 Task: Create New Customer with Customer Name: The Bon-Ton, Billing Address Line1: 4290 Crim Lane, Billing Address Line2:  Underhill, Billing Address Line3:  Vermont 05489, Cell Number: 305-245-4095
Action: Mouse moved to (200, 38)
Screenshot: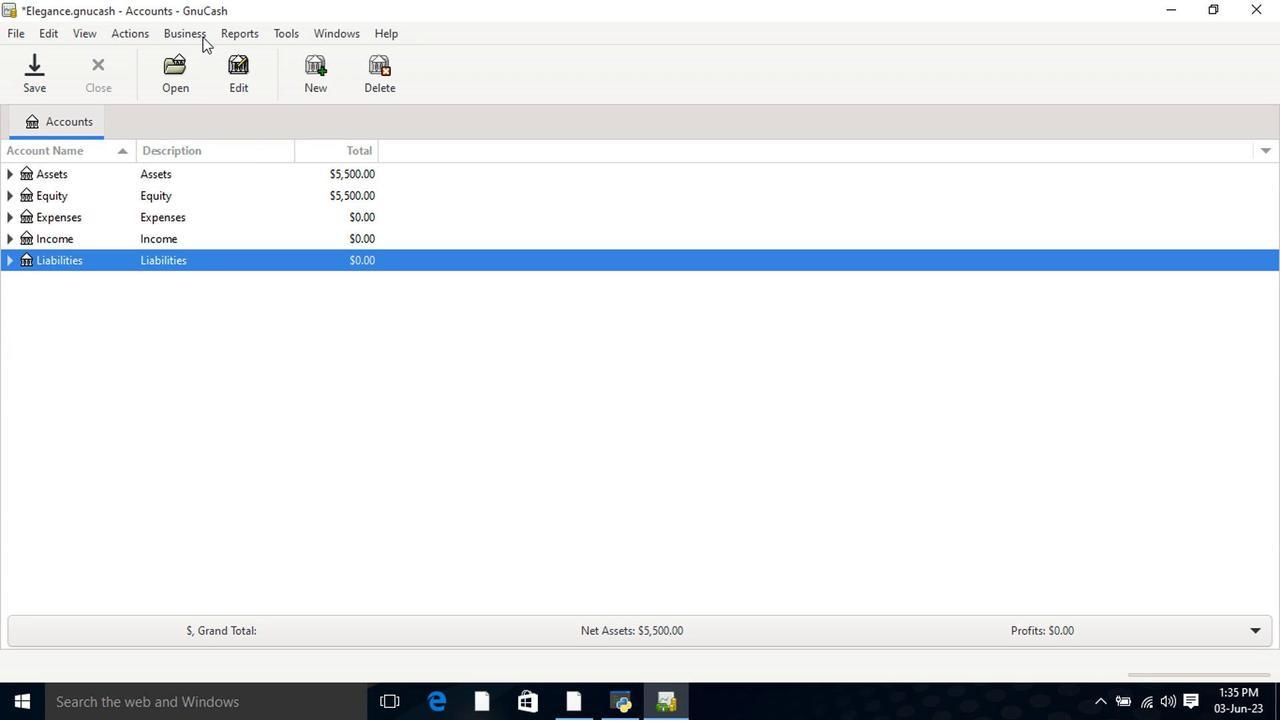 
Action: Mouse pressed left at (200, 38)
Screenshot: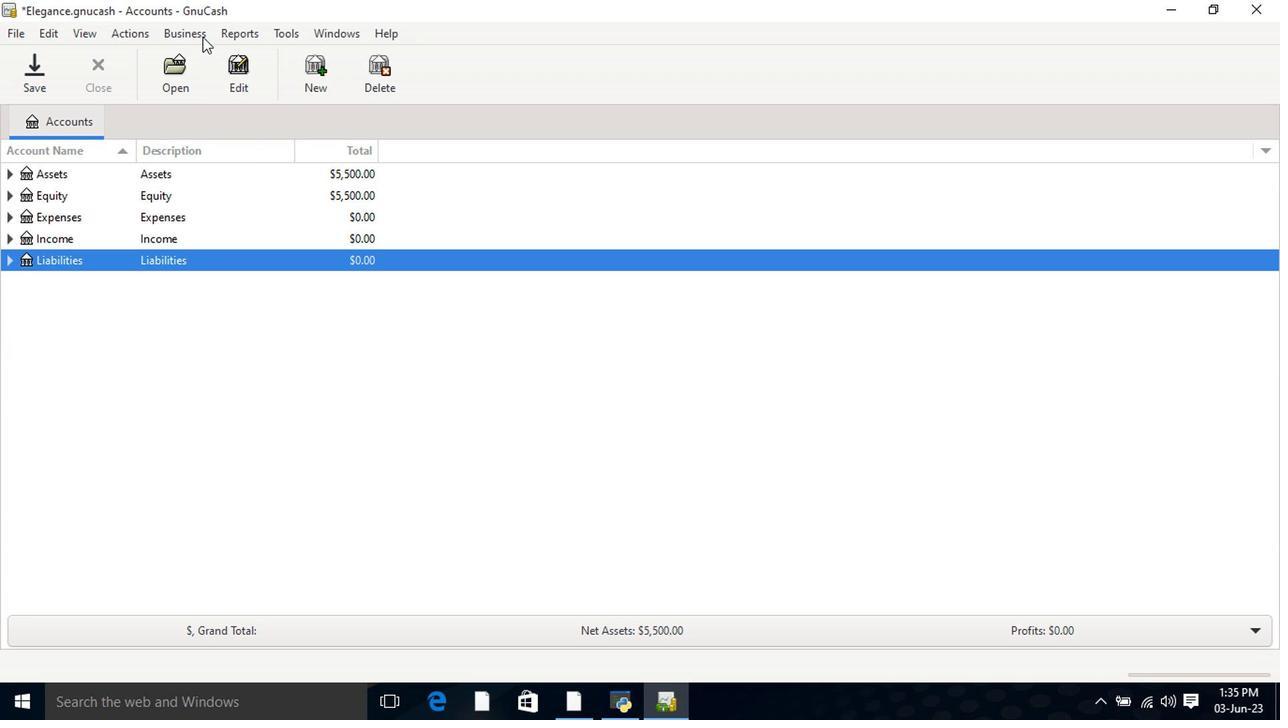 
Action: Mouse moved to (202, 52)
Screenshot: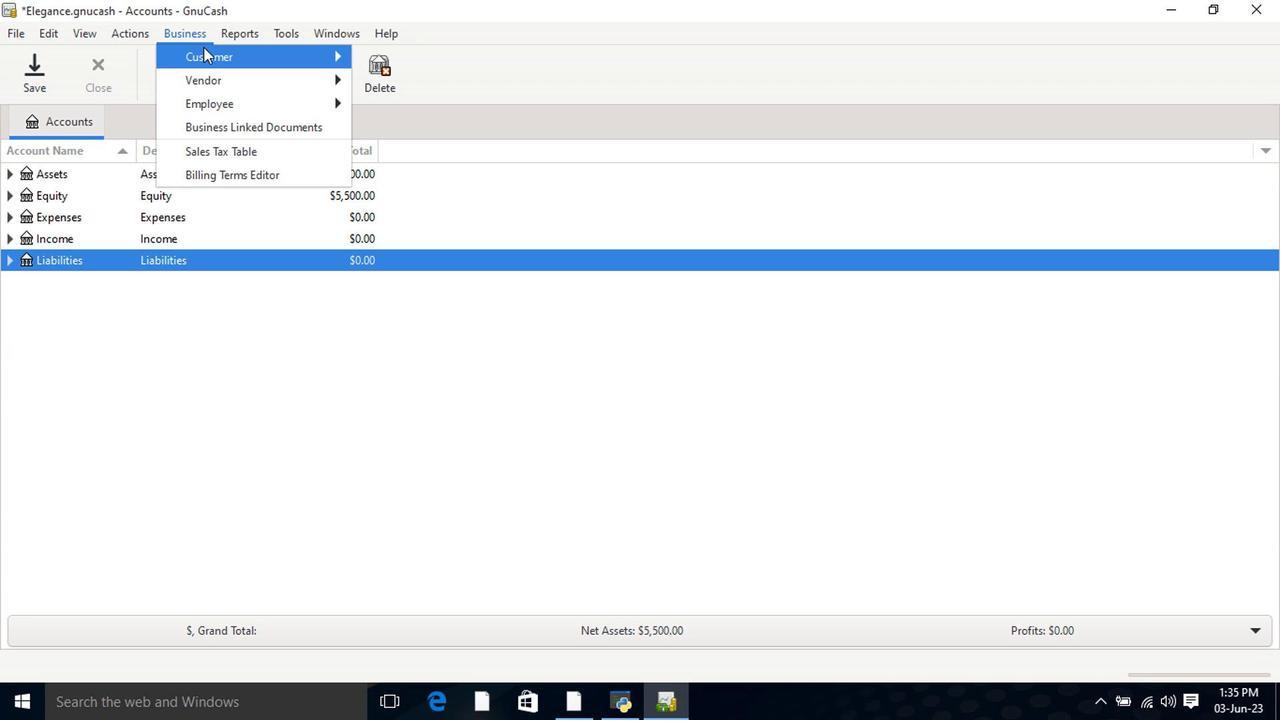 
Action: Mouse pressed left at (202, 52)
Screenshot: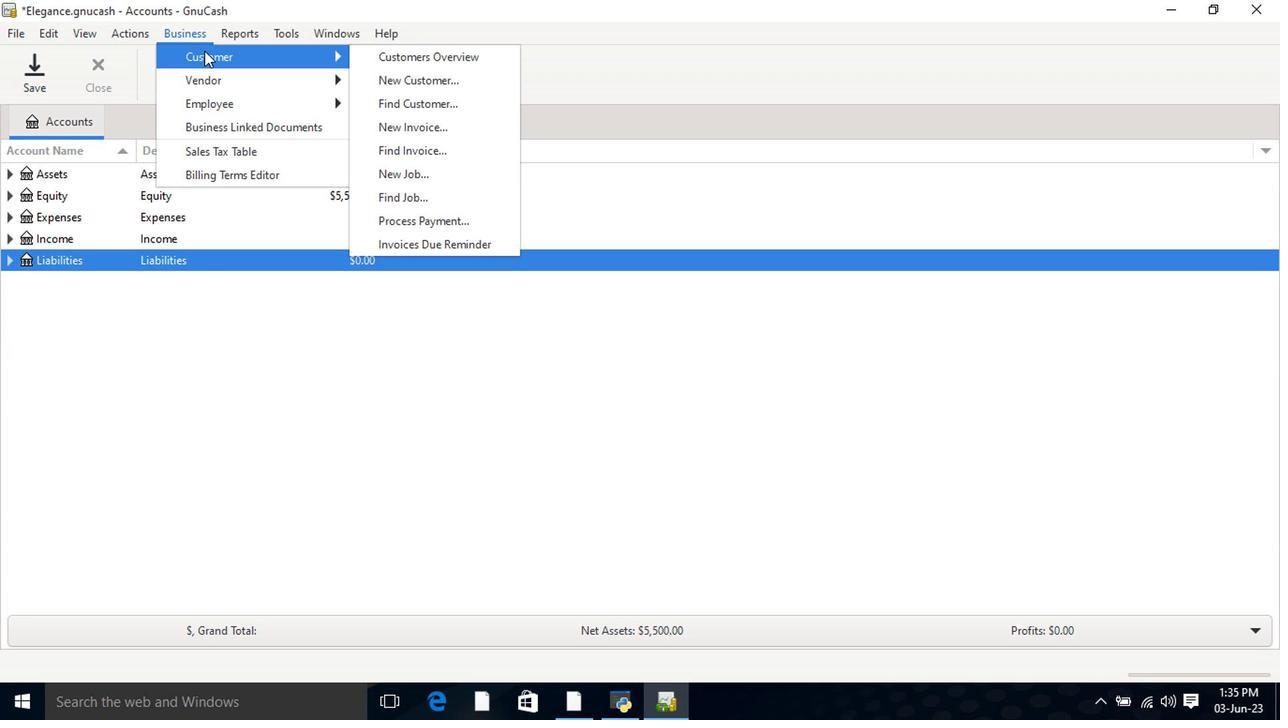 
Action: Mouse moved to (383, 84)
Screenshot: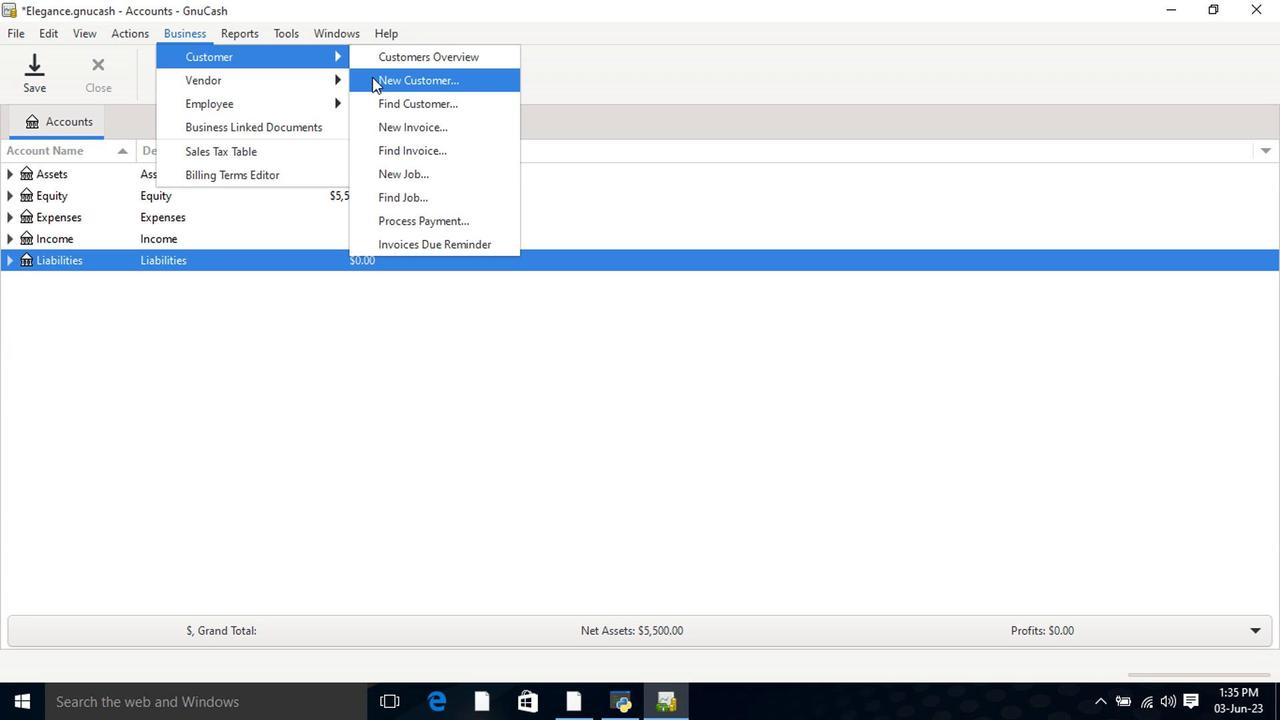 
Action: Mouse pressed left at (383, 84)
Screenshot: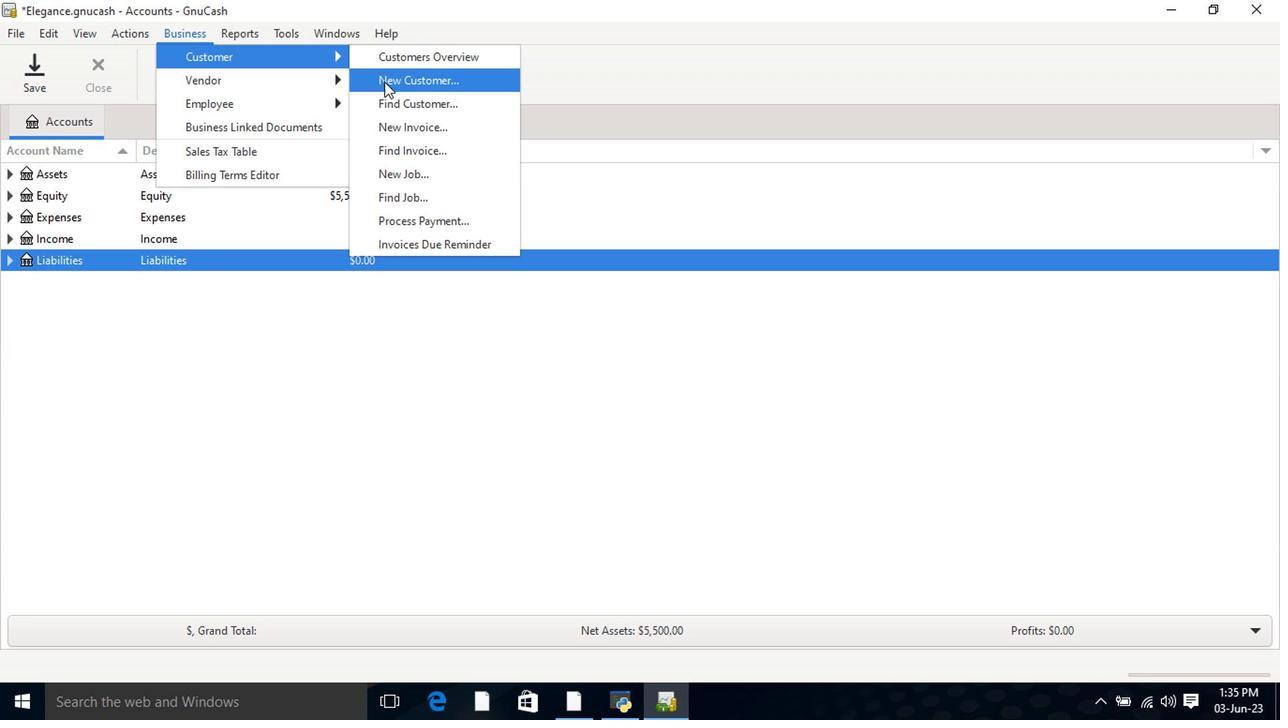 
Action: Mouse moved to (638, 210)
Screenshot: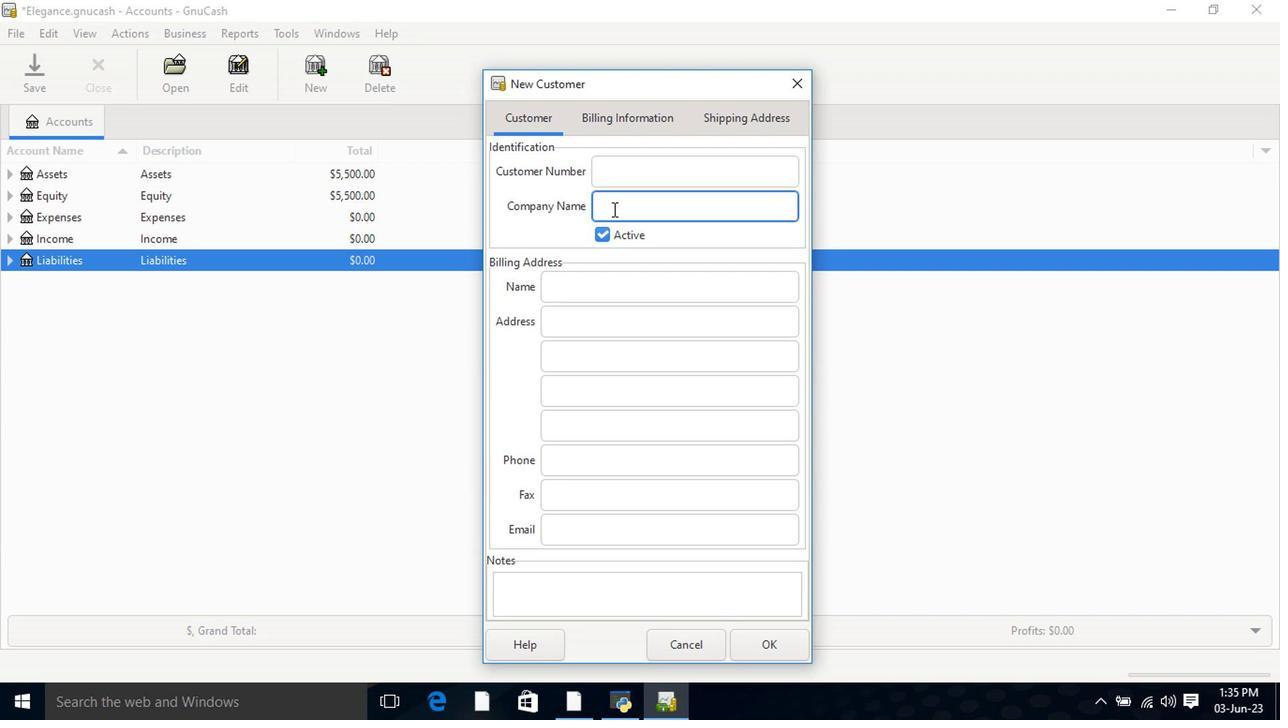 
Action: Key pressed <Key.shift>The<Key.space><Key.shift>Bon-<Key.shift>Ton<Key.tab><Key.tab><Key.tab>4290<Key.space><Key.shift>Crim<Key.space><Key.shift>Lane<Key.tab><Key.shift>underhill<Key.home><Key.shift><Key.right><Key.shift>U<Key.tab><Key.shift>Vermont<Key.space>05489<Key.tab><Key.tab>305-245-4095
Screenshot: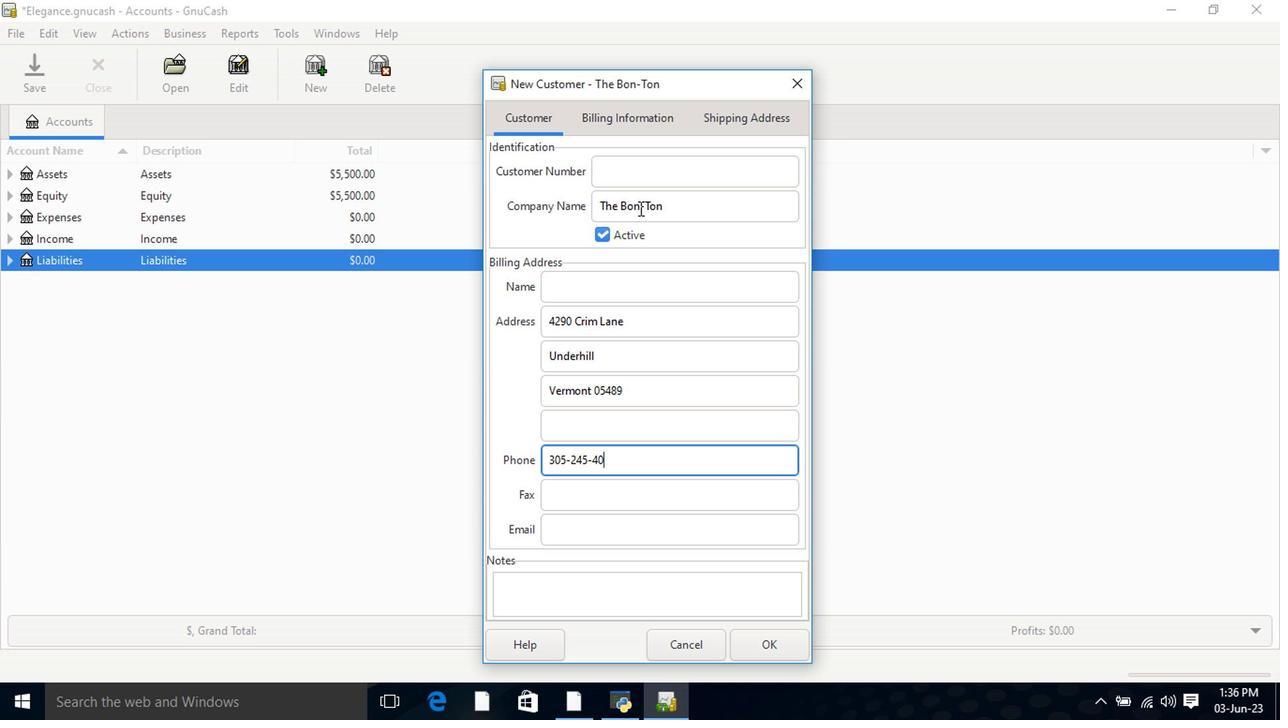 
Action: Mouse moved to (624, 115)
Screenshot: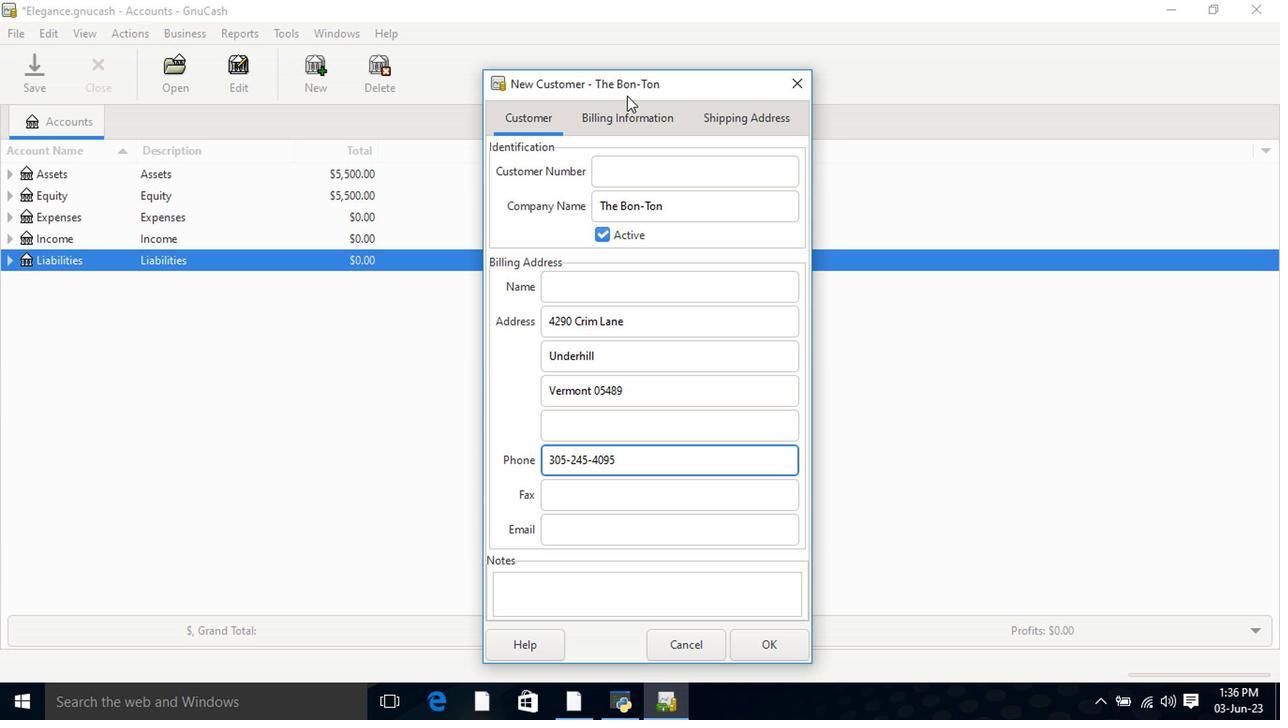 
Action: Mouse pressed left at (624, 115)
Screenshot: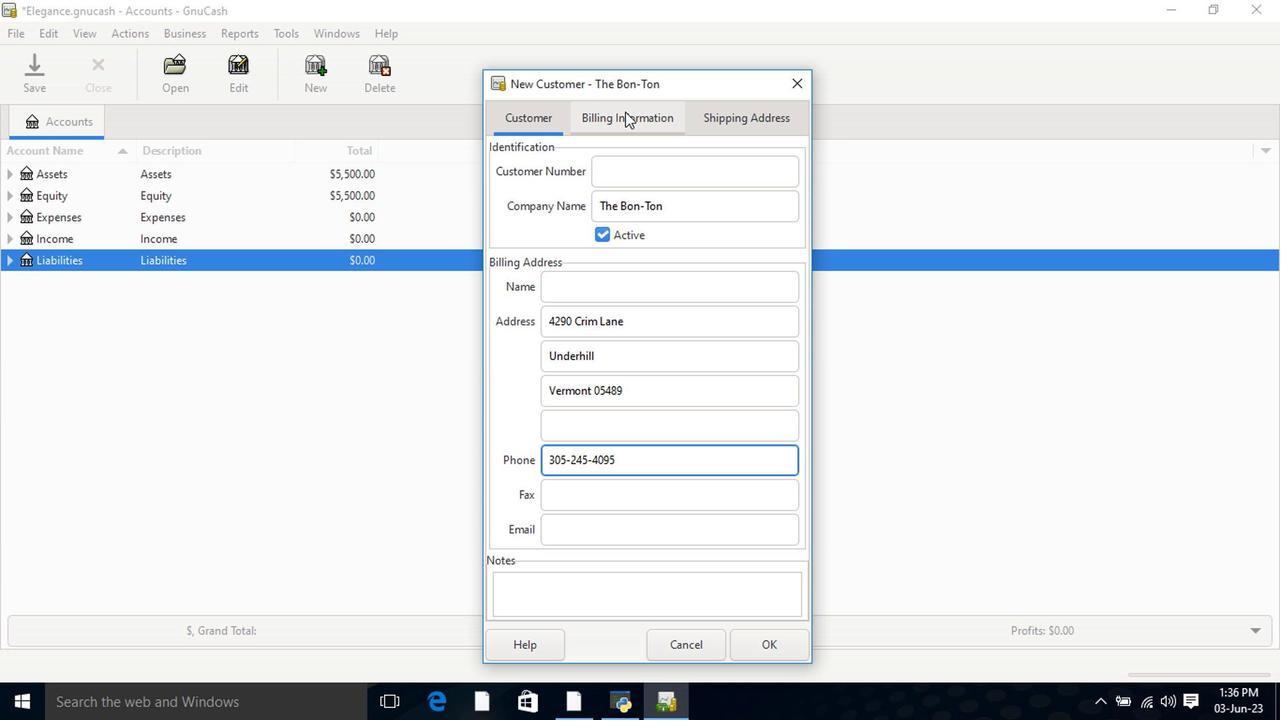 
Action: Mouse moved to (720, 126)
Screenshot: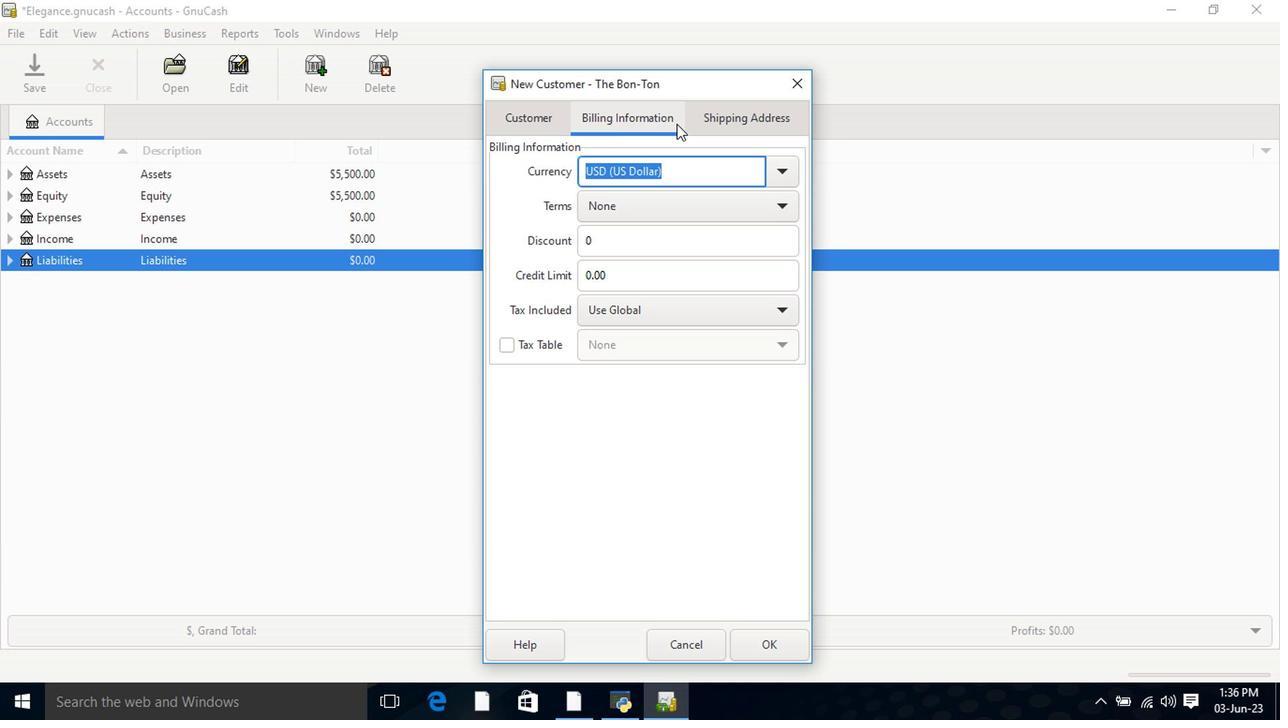 
Action: Mouse pressed left at (720, 126)
Screenshot: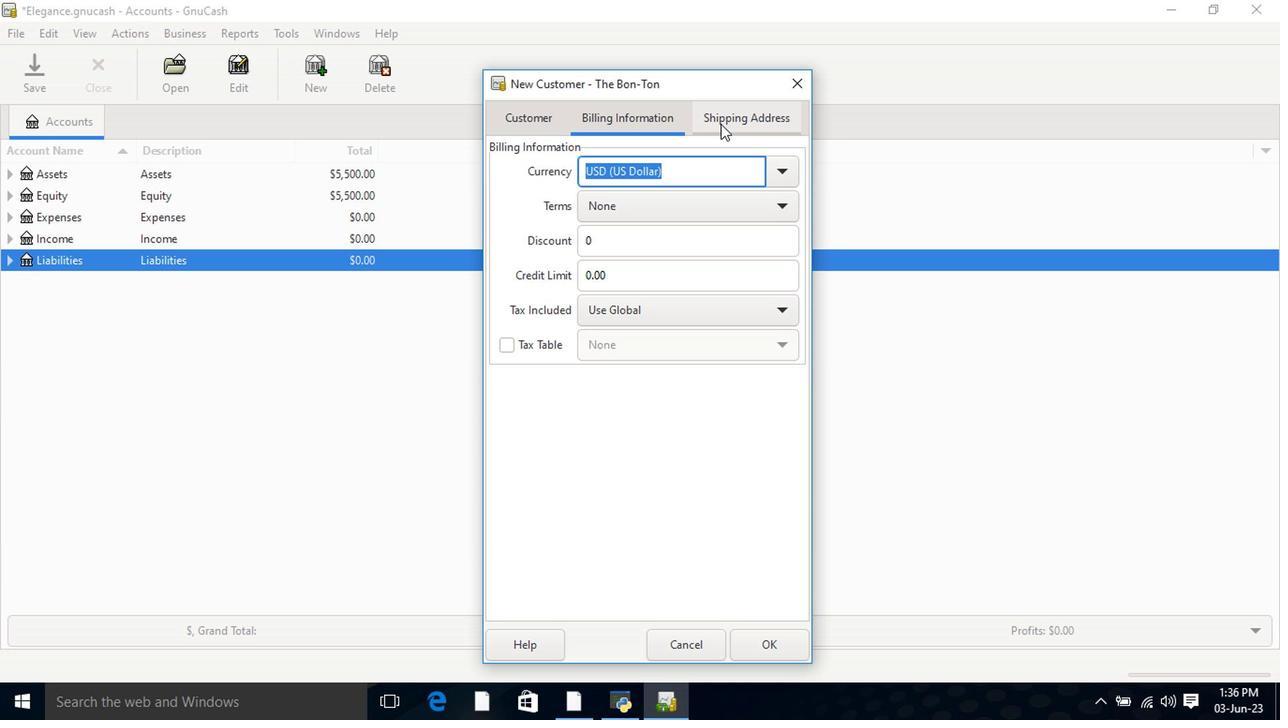 
Action: Mouse moved to (758, 644)
Screenshot: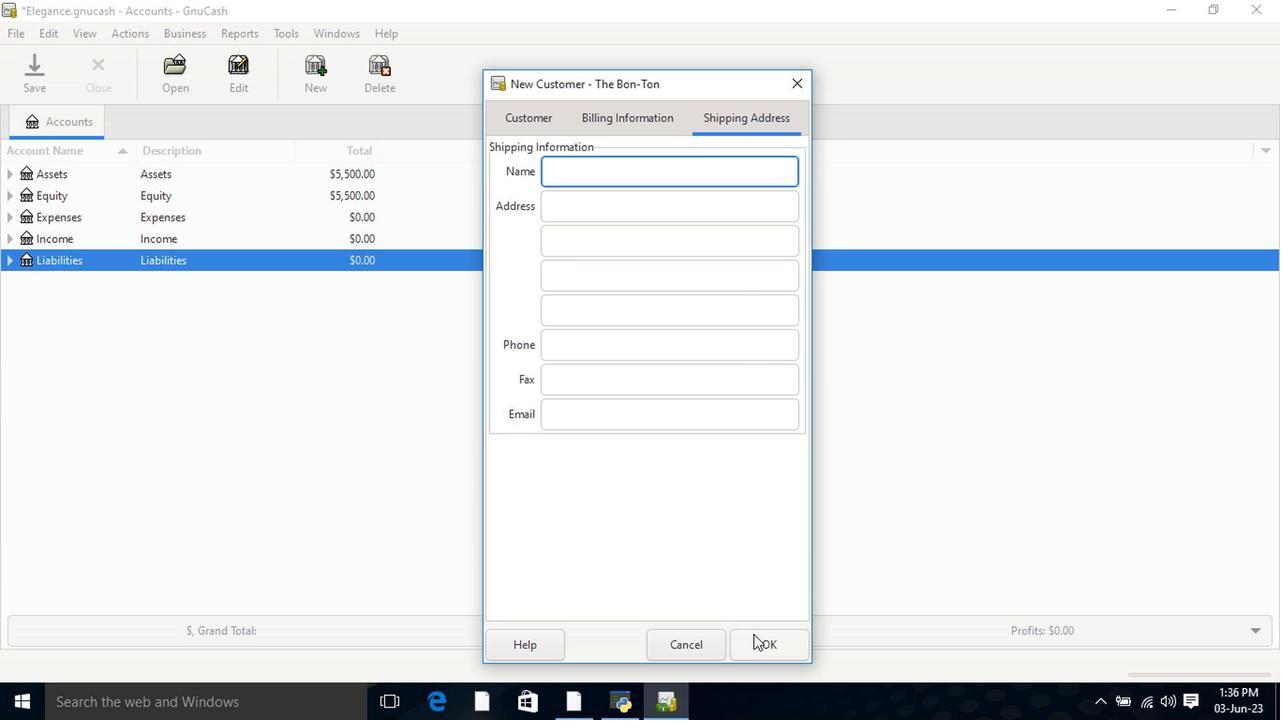 
Action: Mouse pressed left at (758, 644)
Screenshot: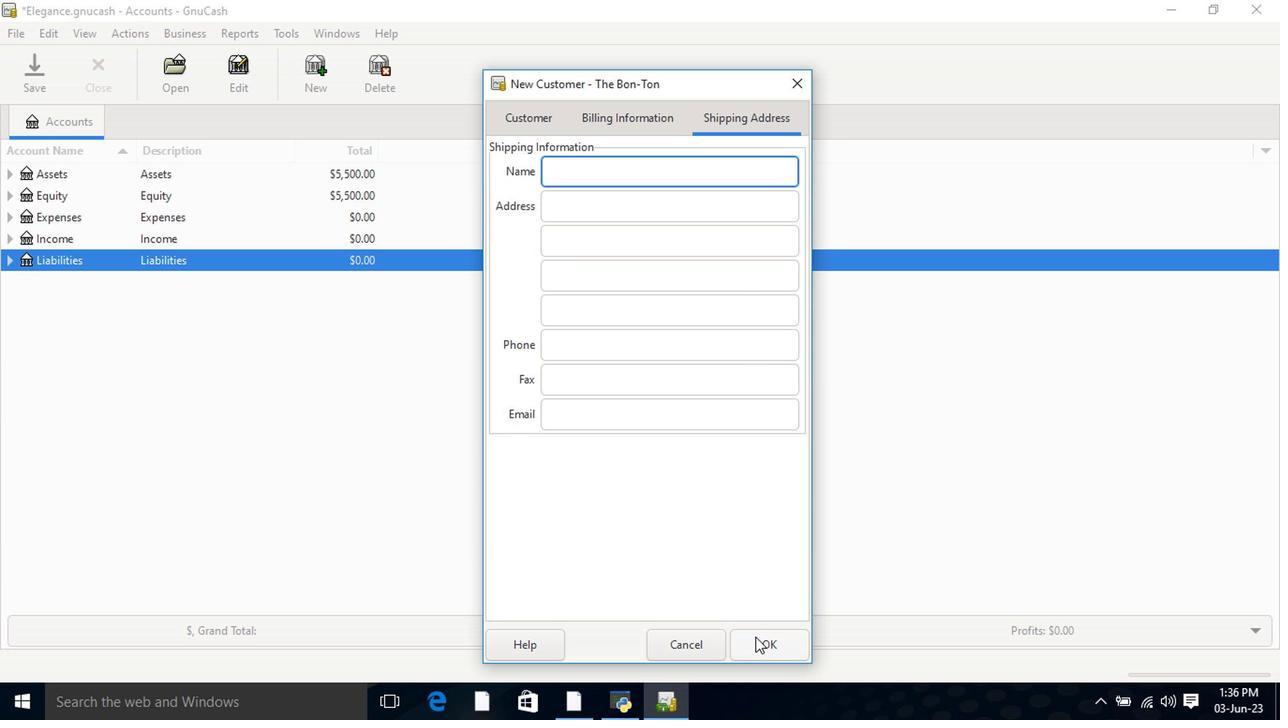 
Action: Mouse moved to (716, 482)
Screenshot: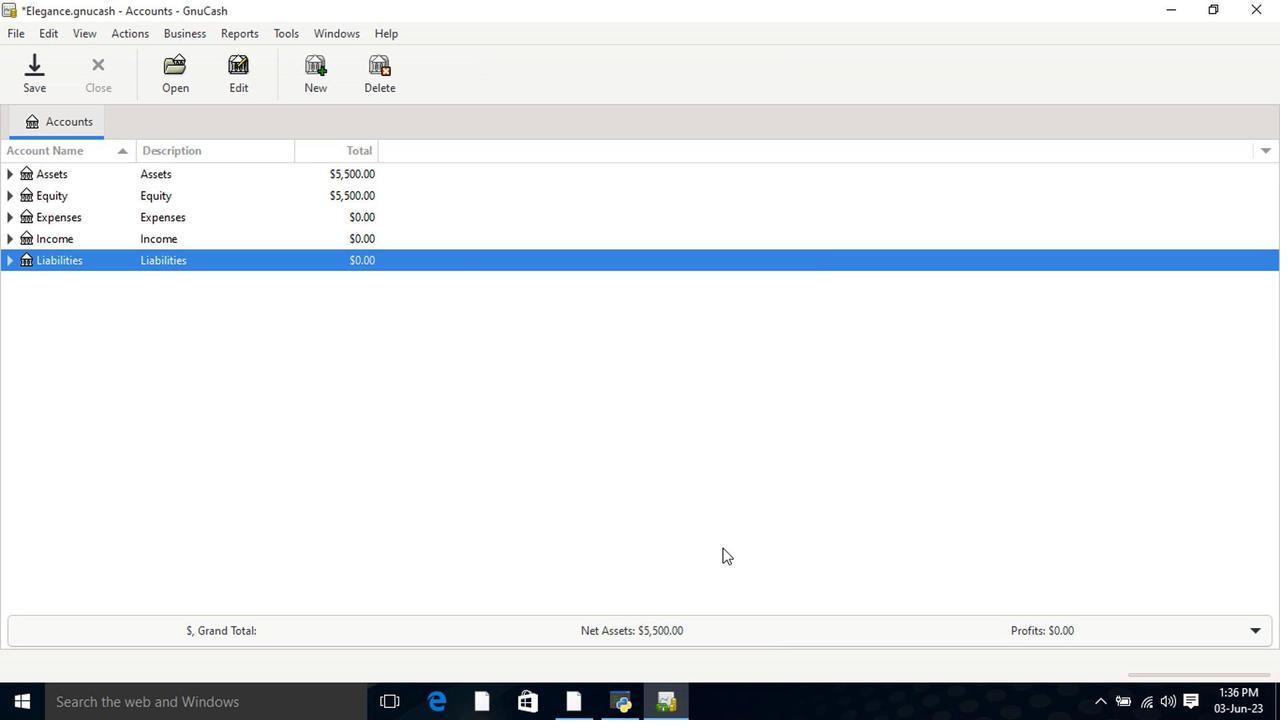 
